 Task: Add Michelob Ultra Beer 12 Pack Cans to the cart.
Action: Mouse moved to (1052, 350)
Screenshot: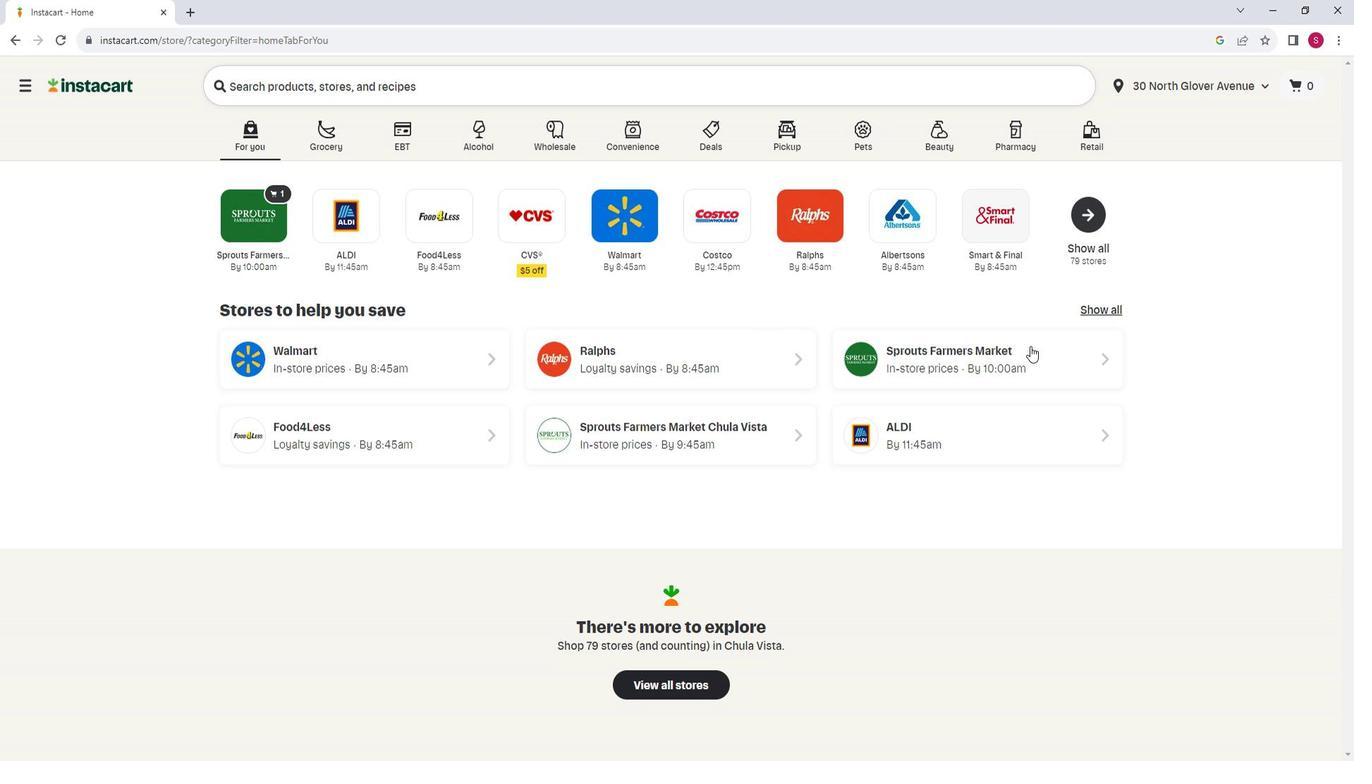 
Action: Mouse pressed left at (1052, 350)
Screenshot: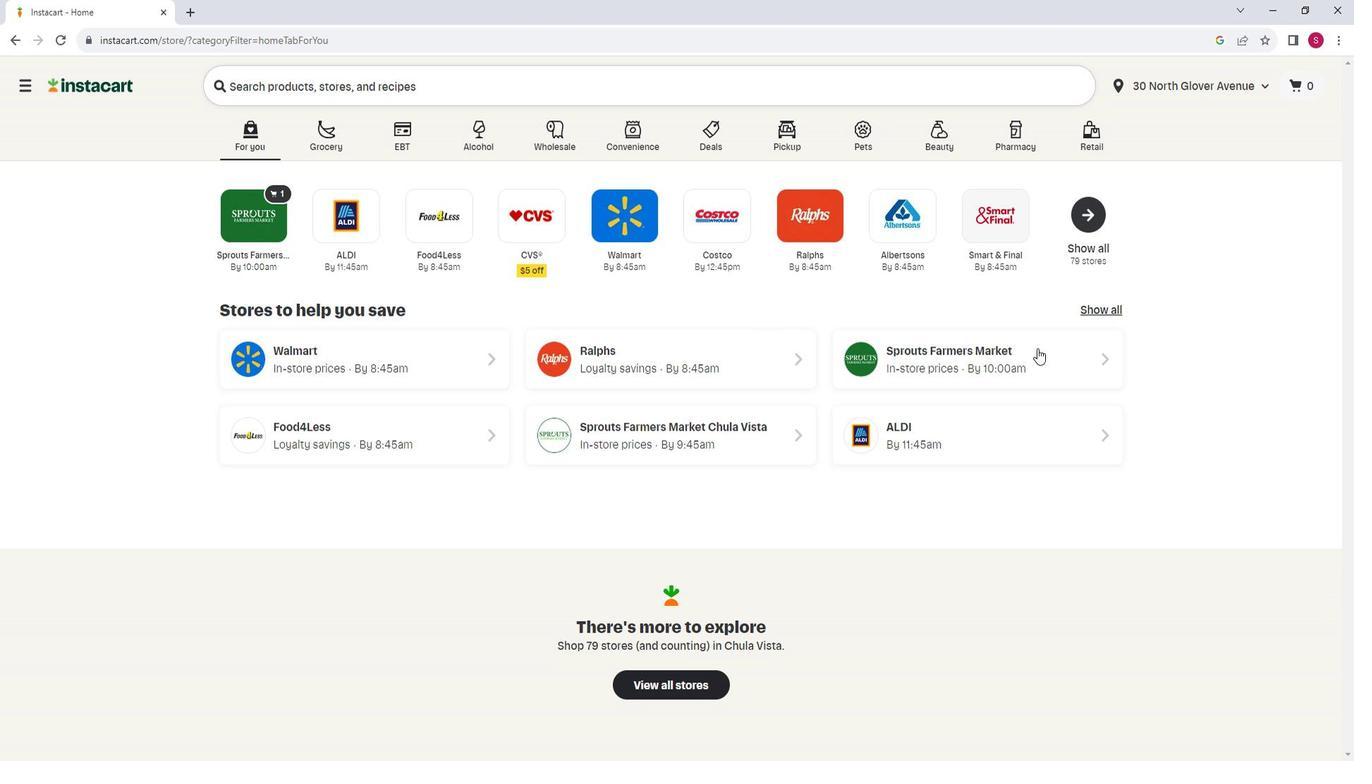 
Action: Mouse moved to (163, 471)
Screenshot: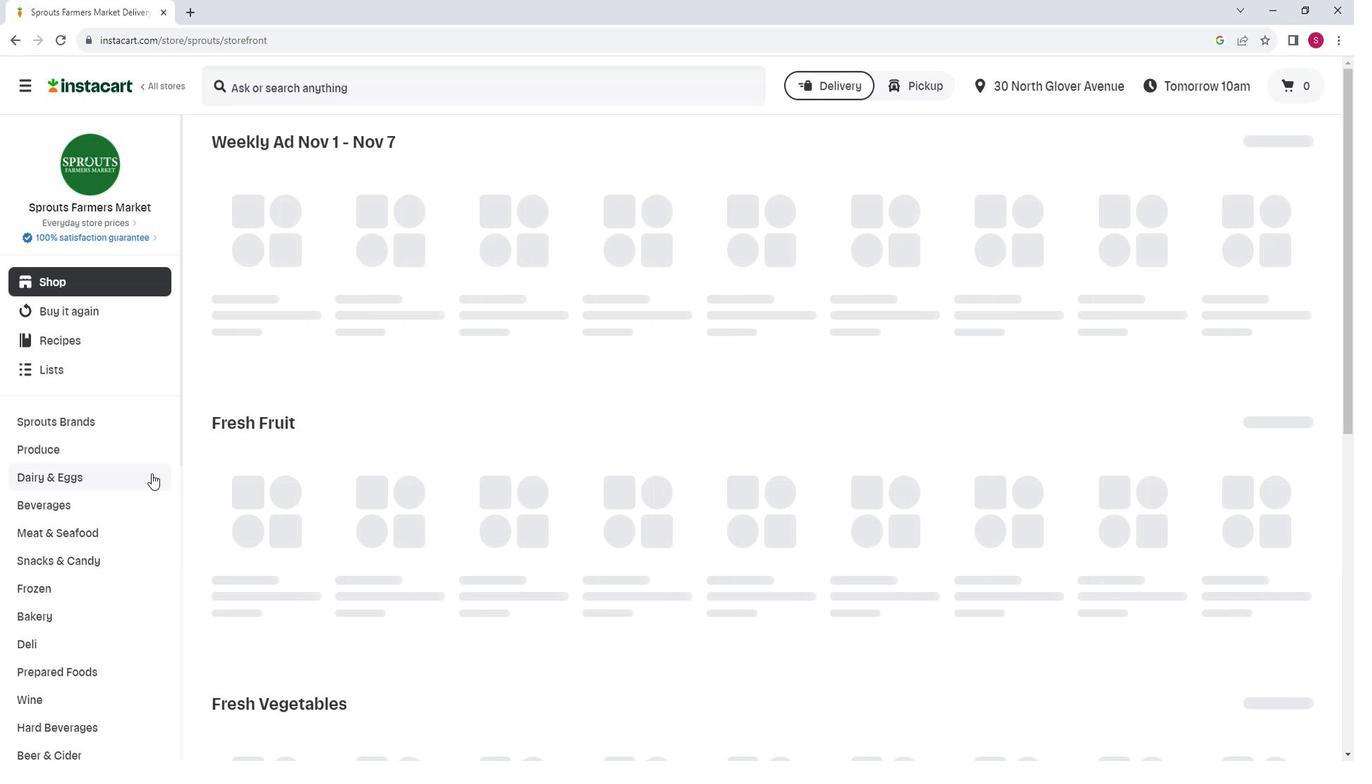 
Action: Mouse scrolled (163, 470) with delta (0, 0)
Screenshot: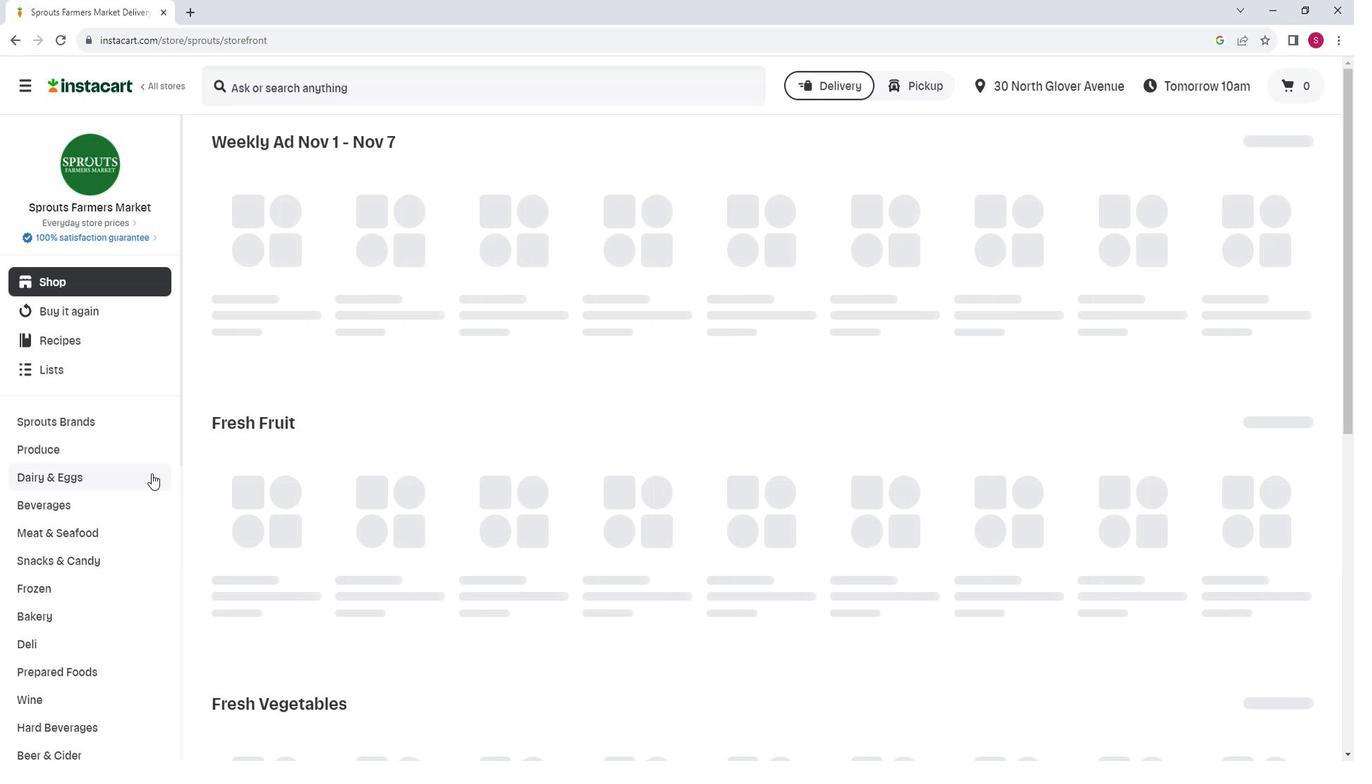 
Action: Mouse moved to (163, 471)
Screenshot: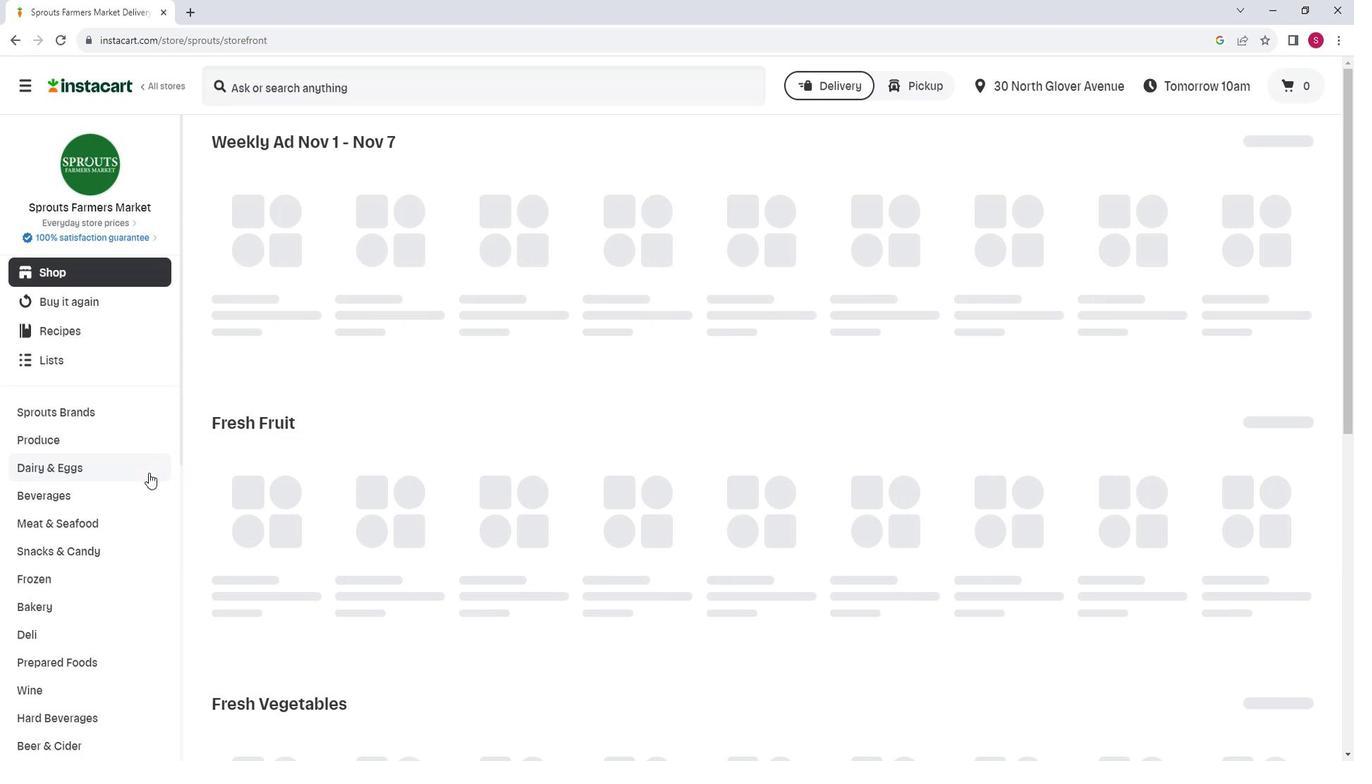 
Action: Mouse scrolled (163, 470) with delta (0, 0)
Screenshot: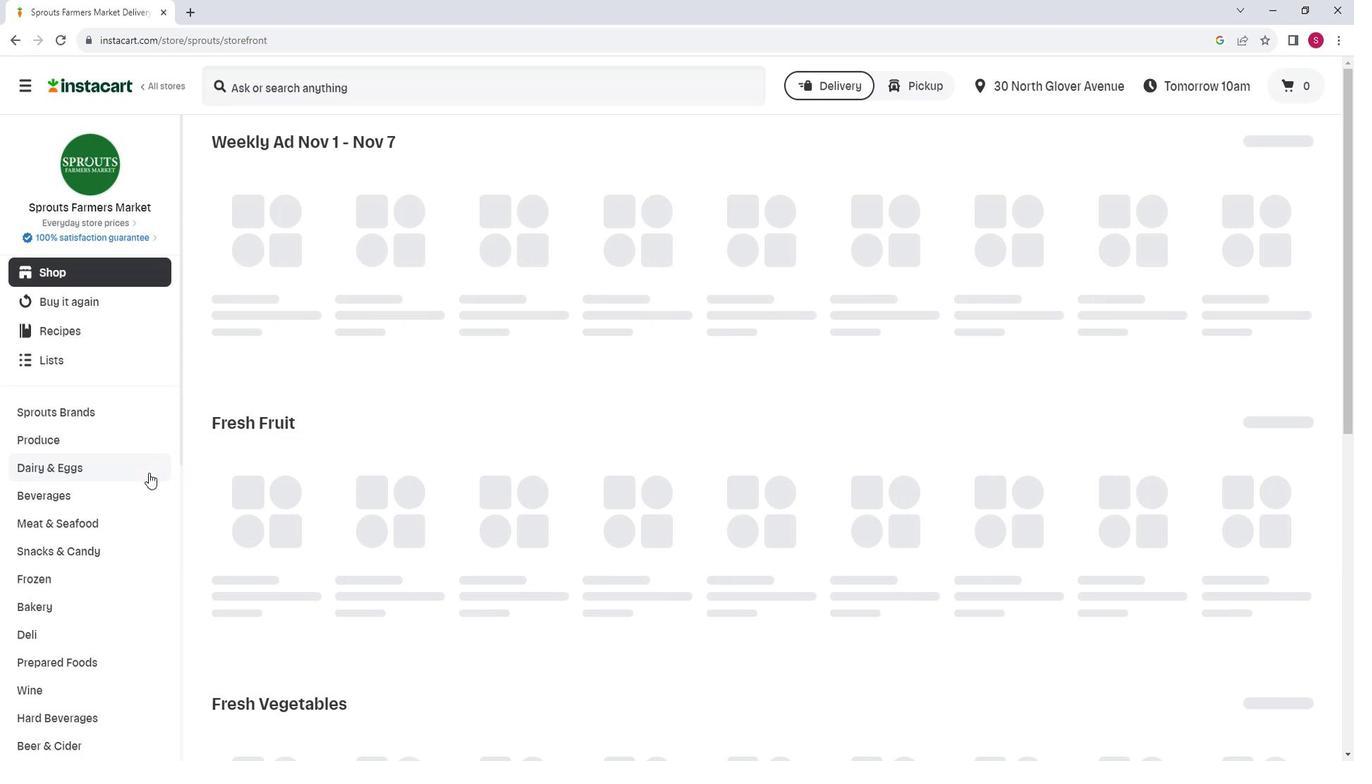 
Action: Mouse moved to (103, 601)
Screenshot: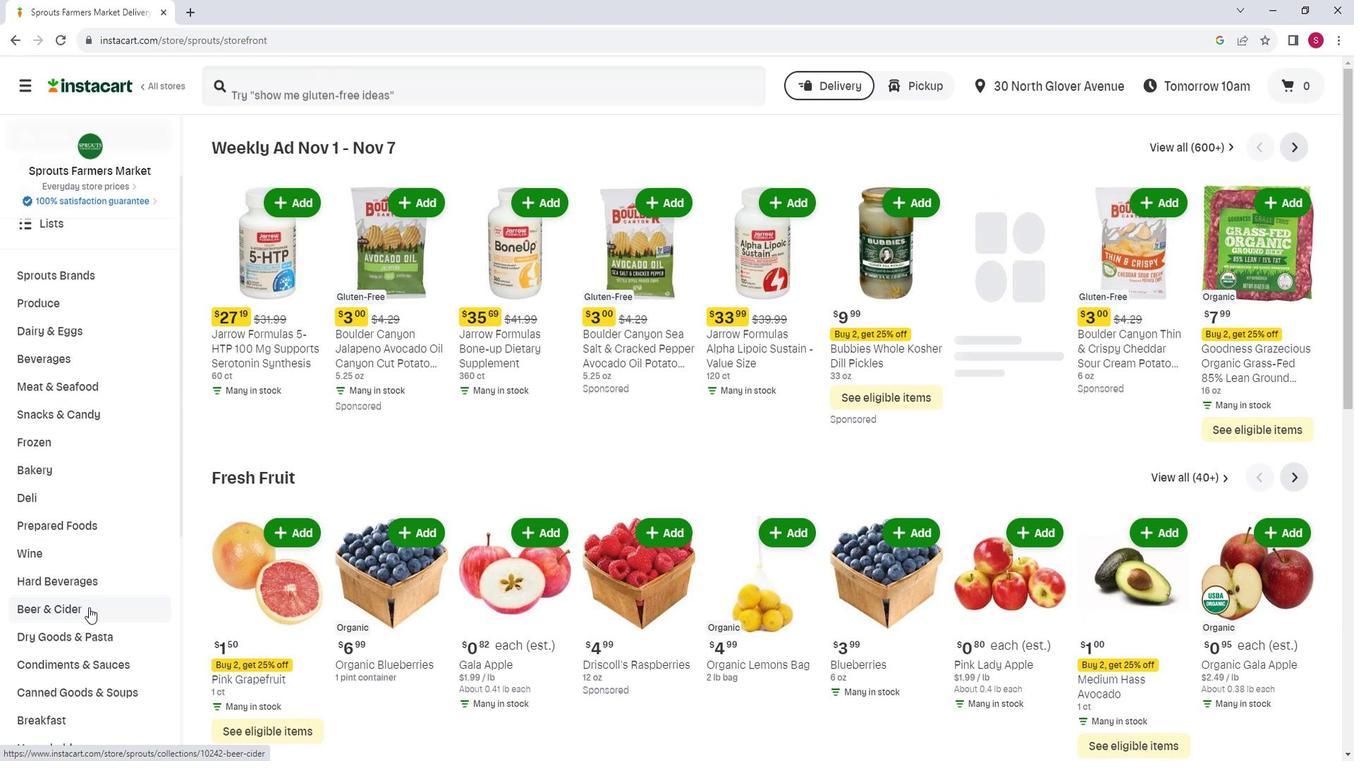 
Action: Mouse pressed left at (103, 601)
Screenshot: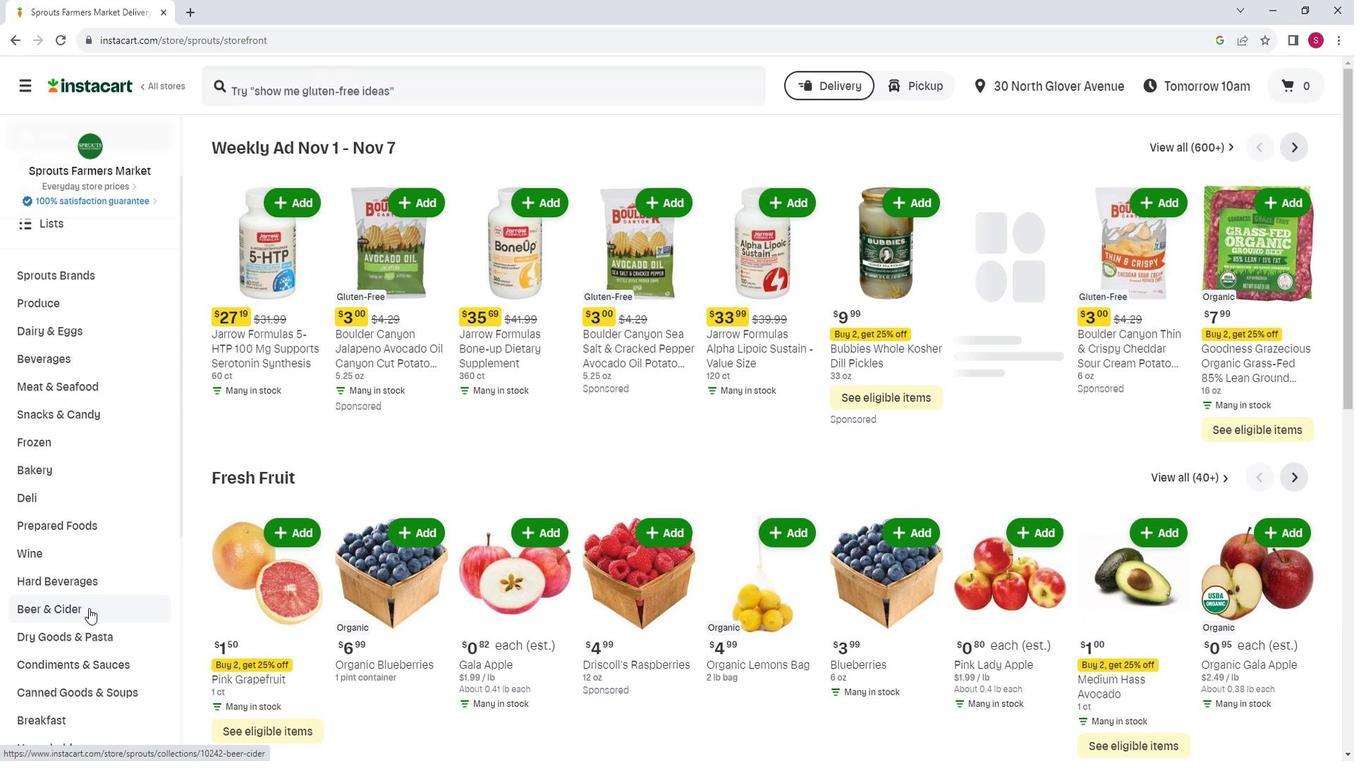 
Action: Mouse moved to (397, 193)
Screenshot: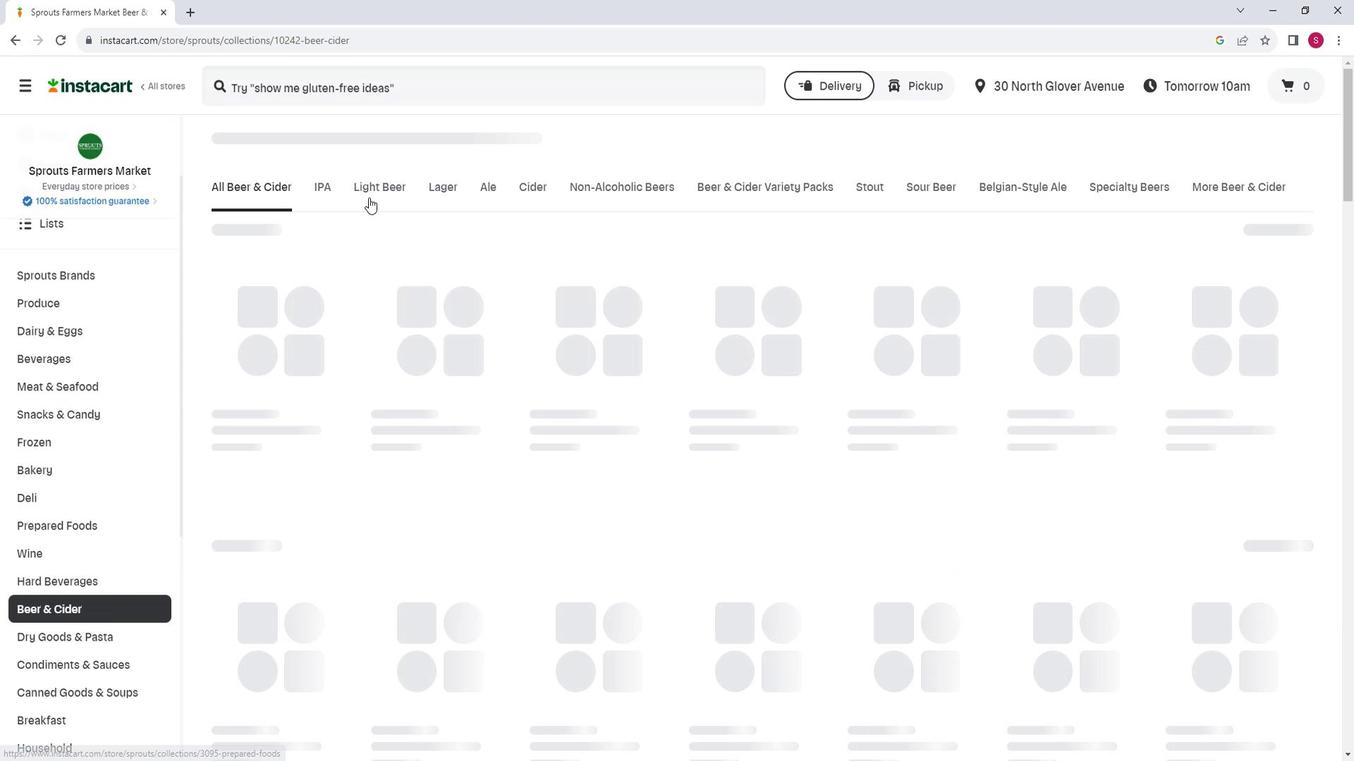 
Action: Mouse pressed left at (397, 193)
Screenshot: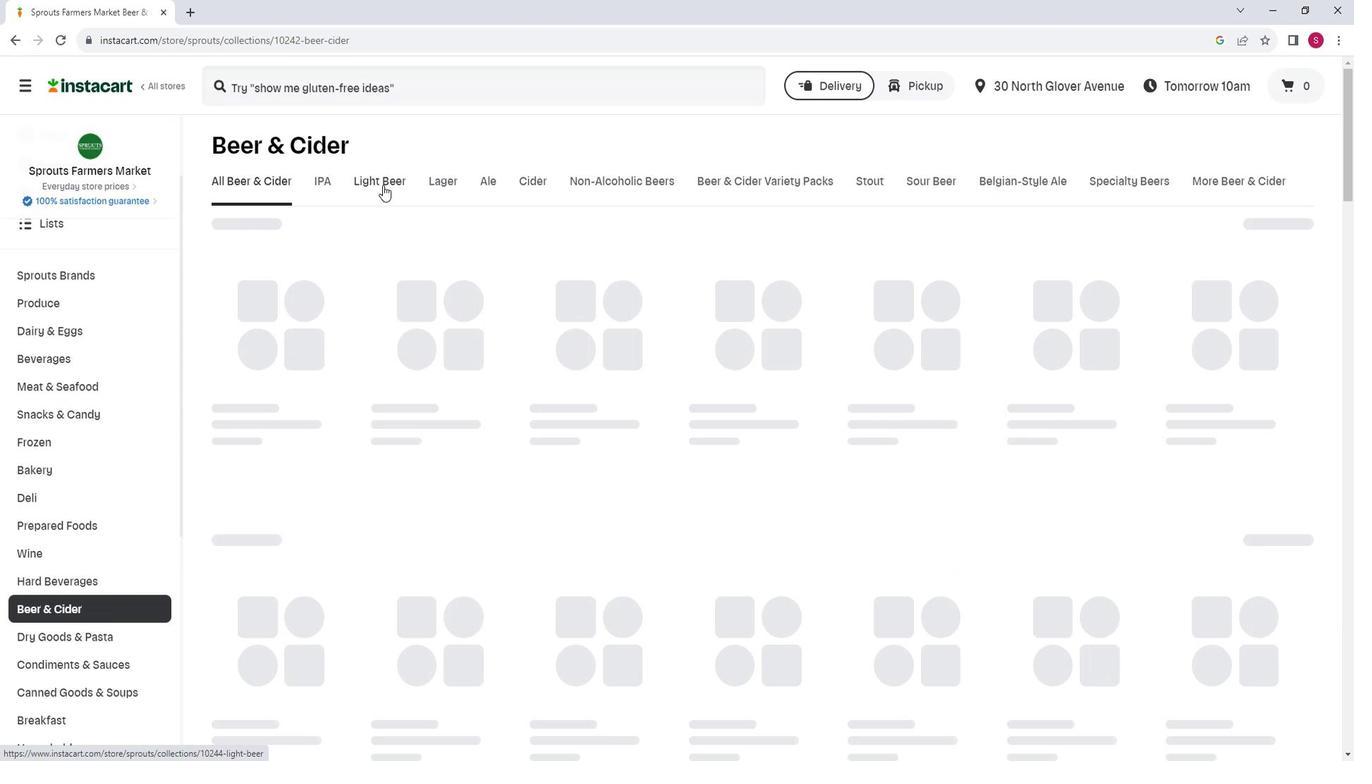 
Action: Mouse moved to (327, 314)
Screenshot: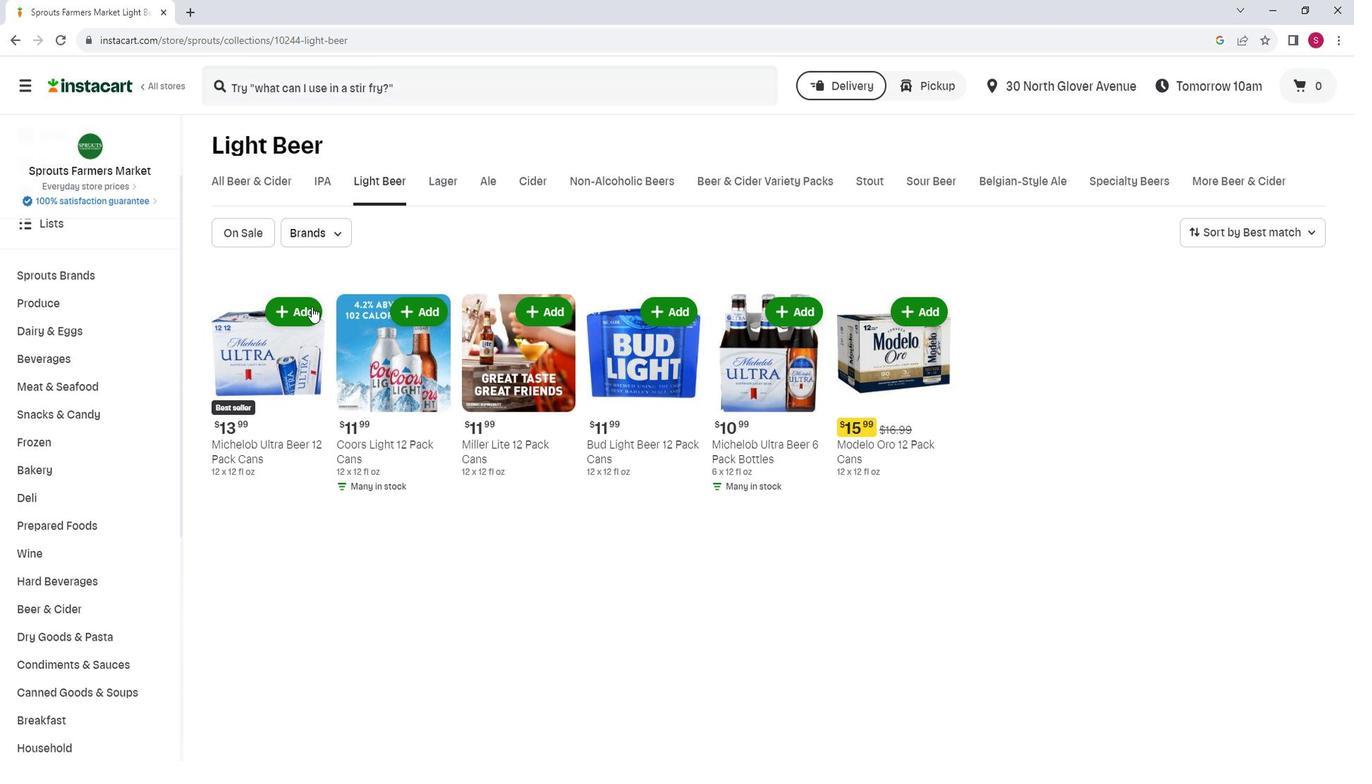 
Action: Mouse pressed left at (327, 314)
Screenshot: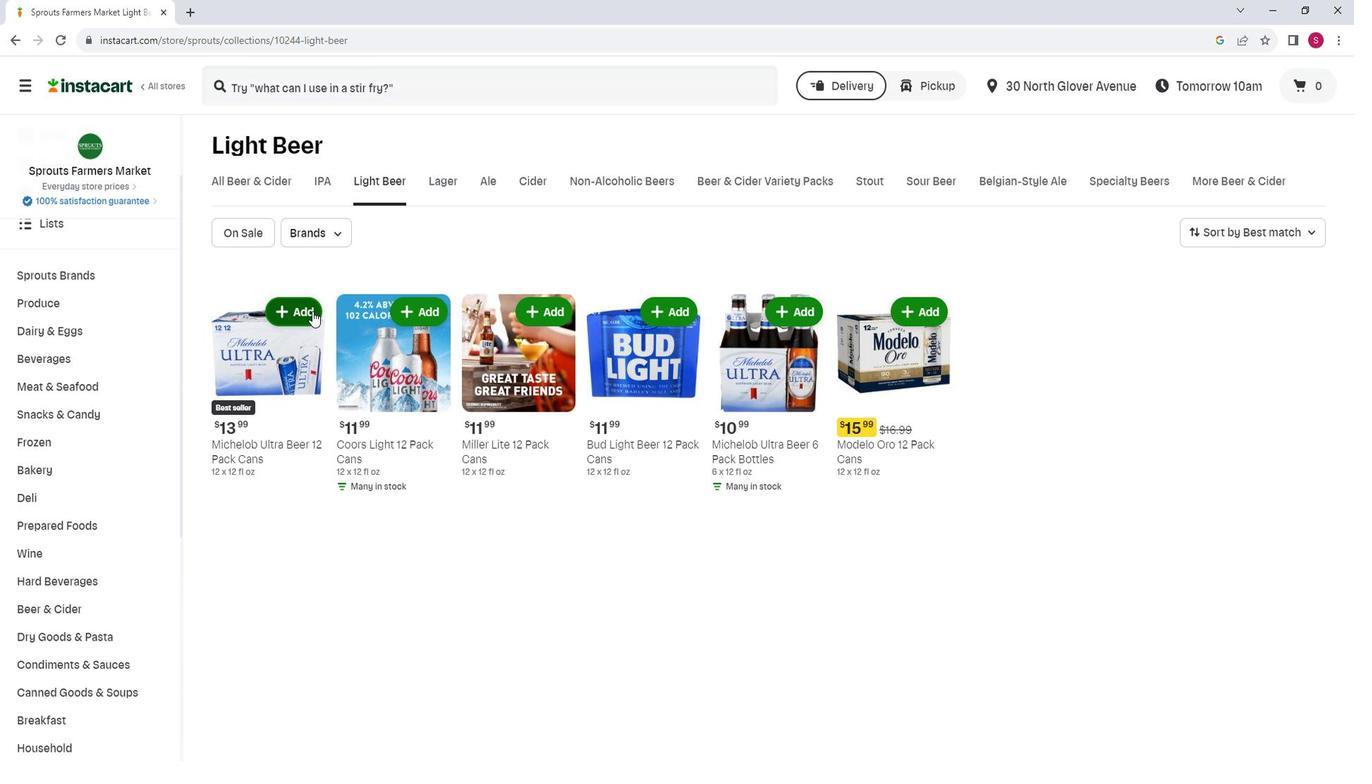 
Action: Mouse moved to (380, 278)
Screenshot: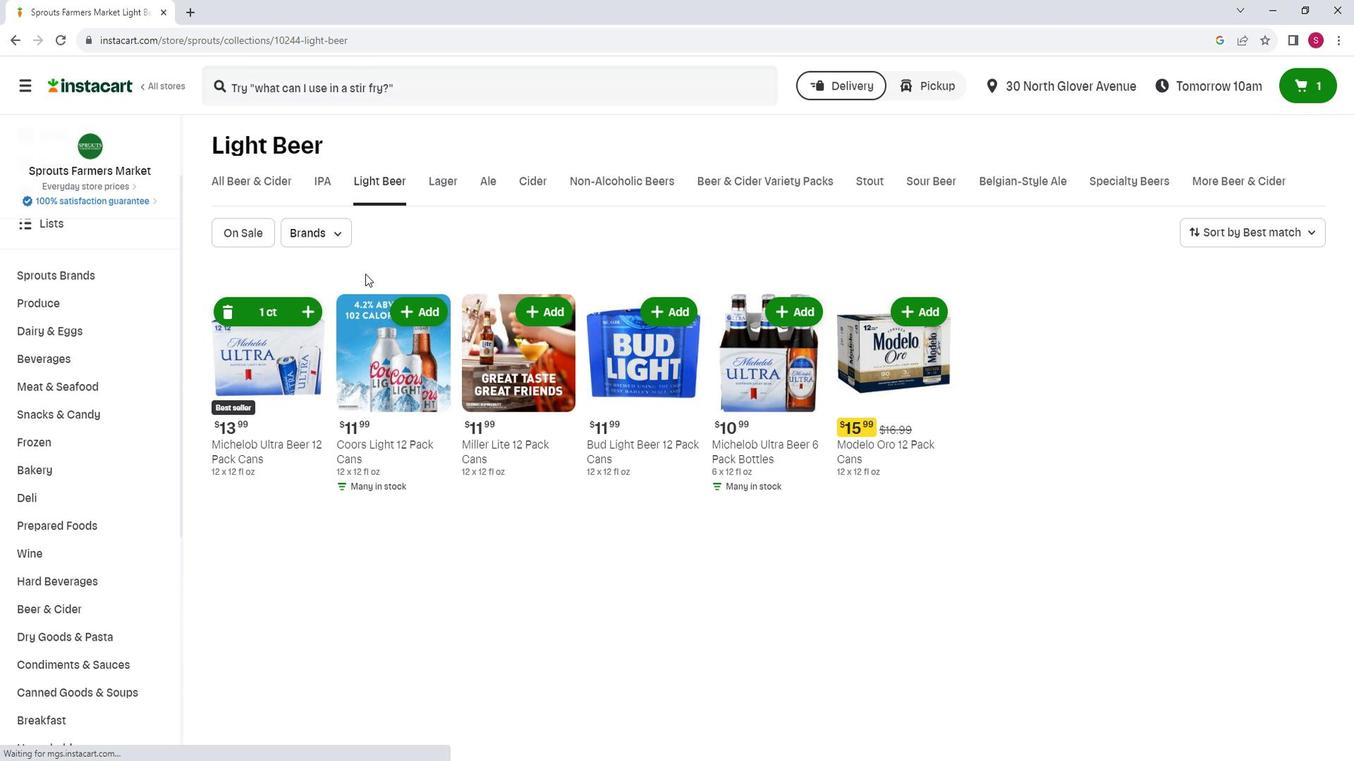 
